 Task: Sort the products by unit price (high first).
Action: Mouse moved to (15, 69)
Screenshot: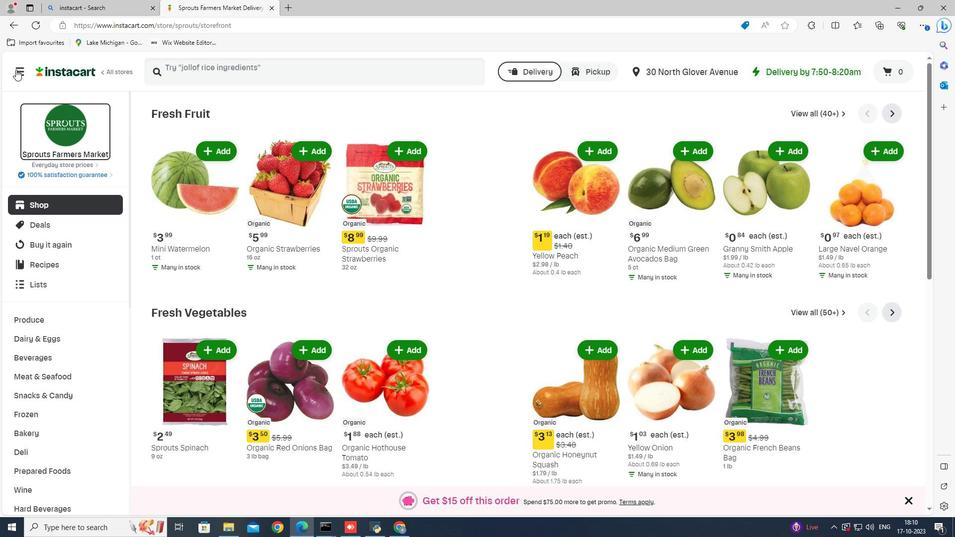 
Action: Mouse pressed left at (15, 69)
Screenshot: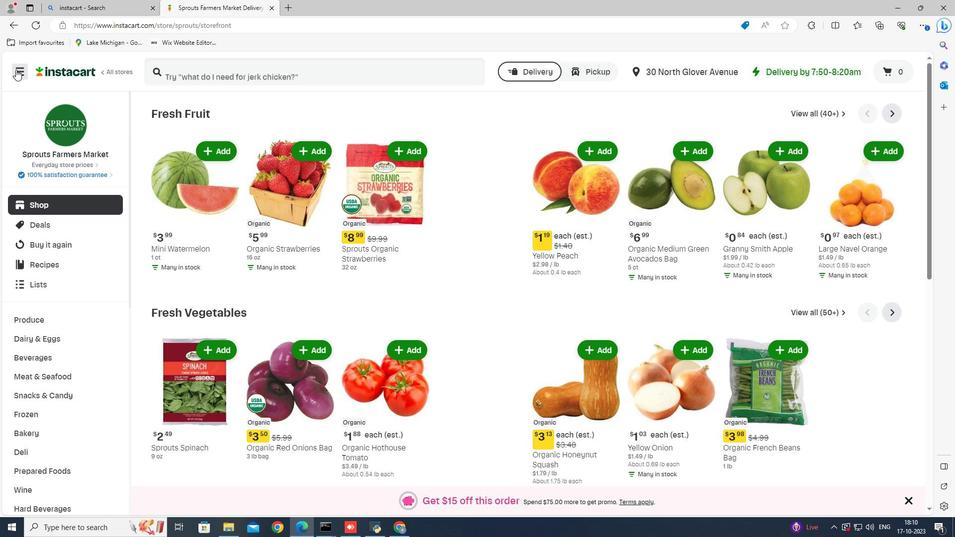 
Action: Mouse moved to (47, 276)
Screenshot: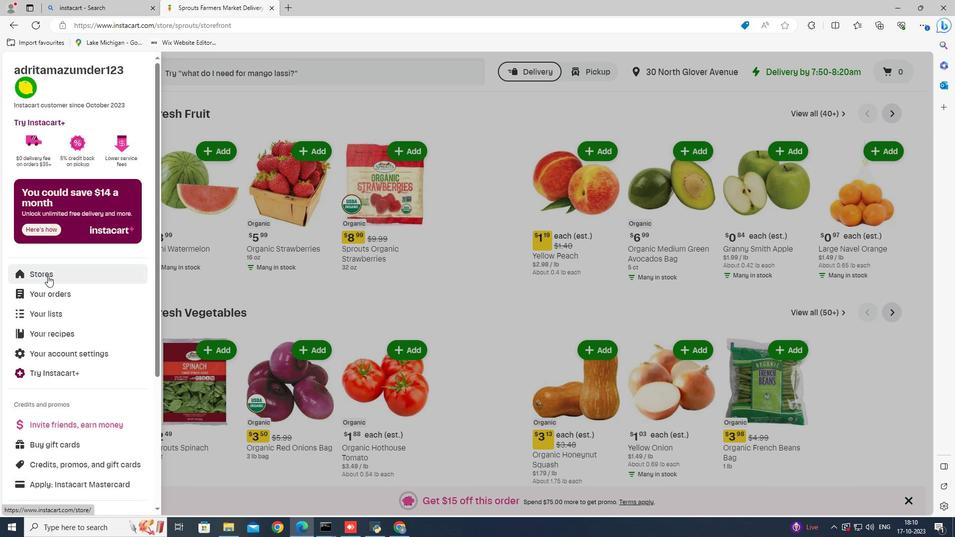 
Action: Mouse pressed left at (47, 276)
Screenshot: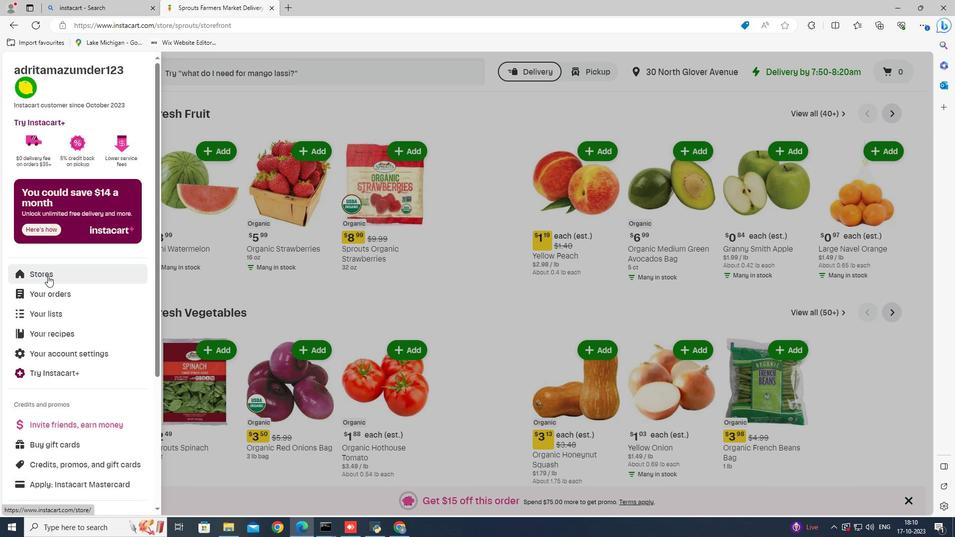 
Action: Mouse moved to (219, 106)
Screenshot: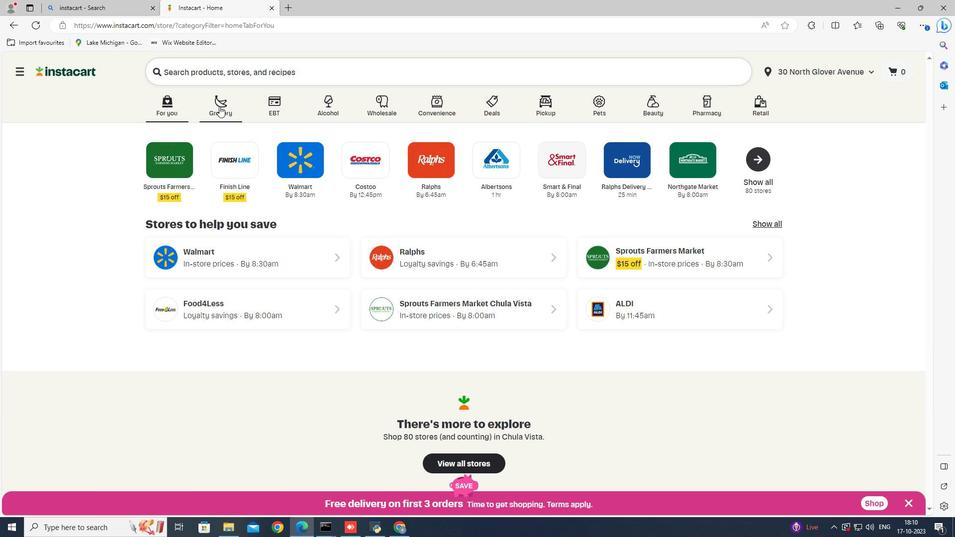 
Action: Mouse pressed left at (219, 106)
Screenshot: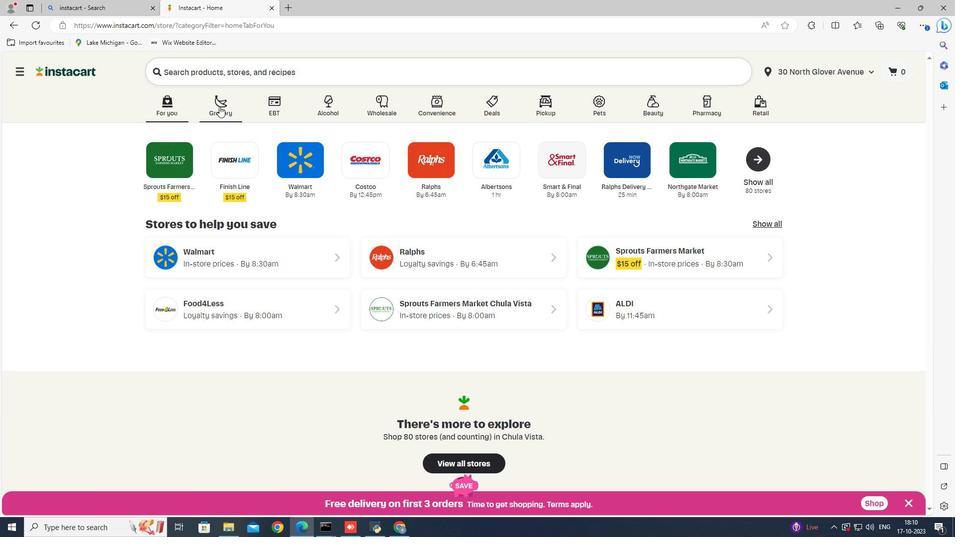 
Action: Mouse moved to (656, 230)
Screenshot: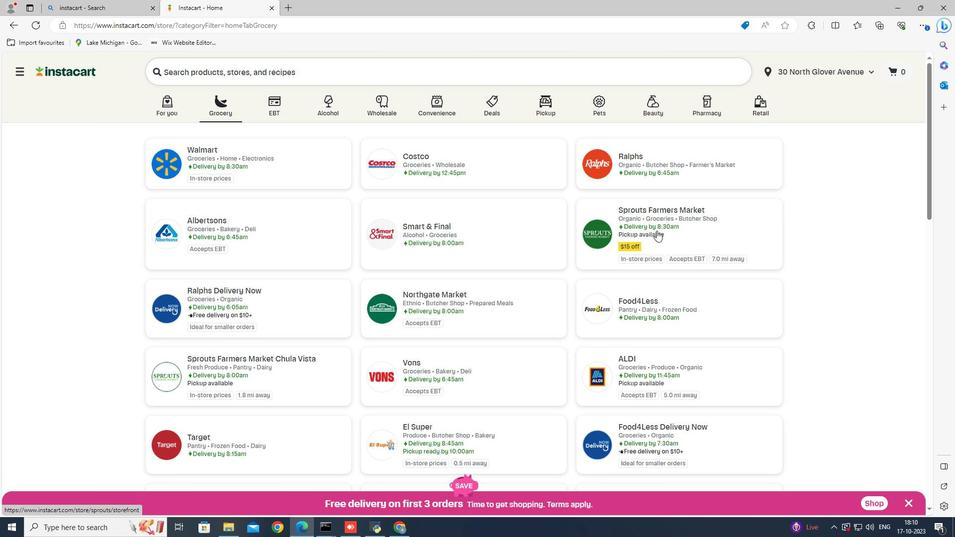 
Action: Mouse pressed left at (656, 230)
Screenshot: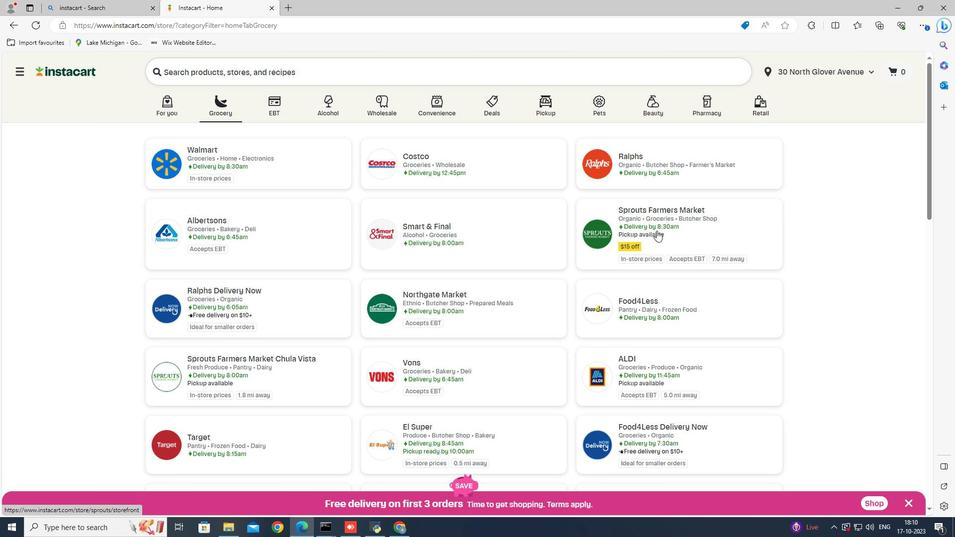 
Action: Mouse moved to (53, 374)
Screenshot: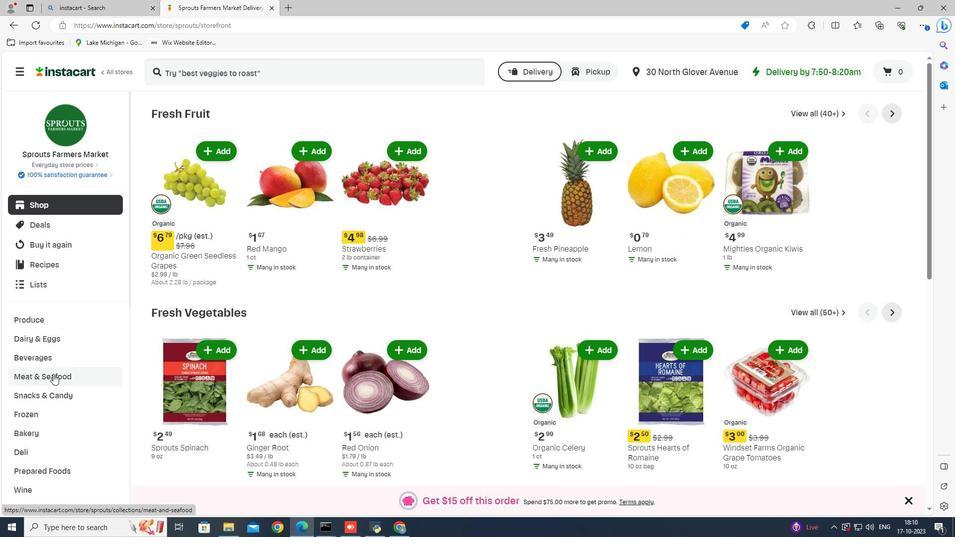 
Action: Mouse pressed left at (53, 374)
Screenshot: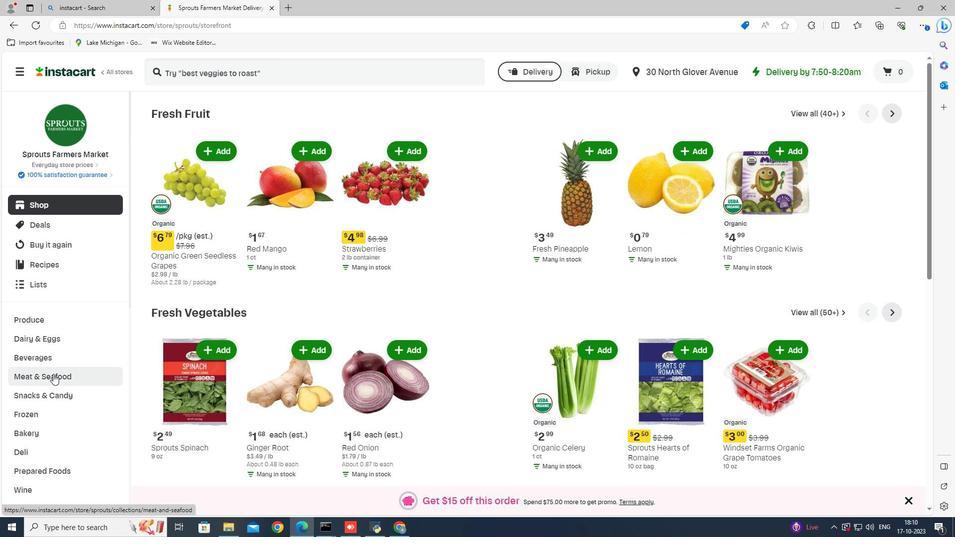 
Action: Mouse moved to (292, 137)
Screenshot: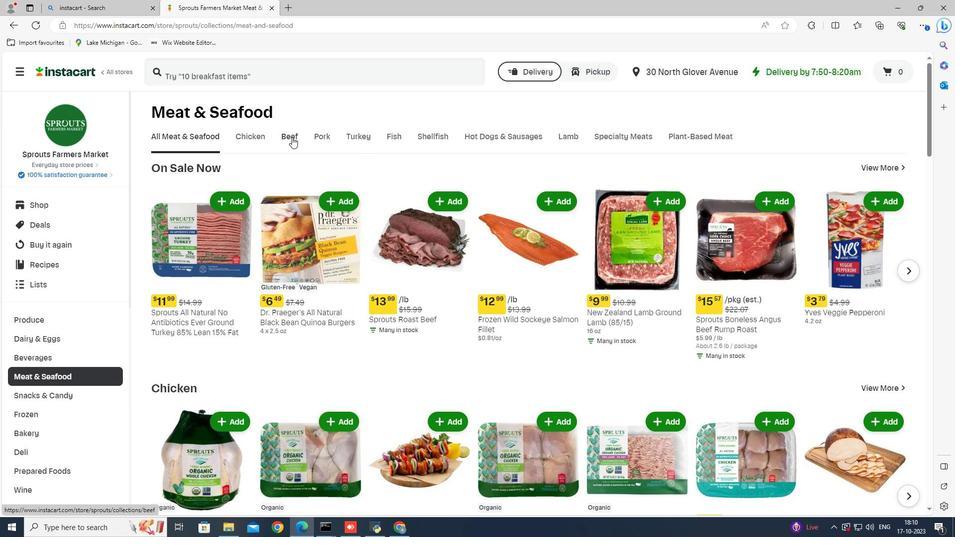 
Action: Mouse pressed left at (292, 137)
Screenshot: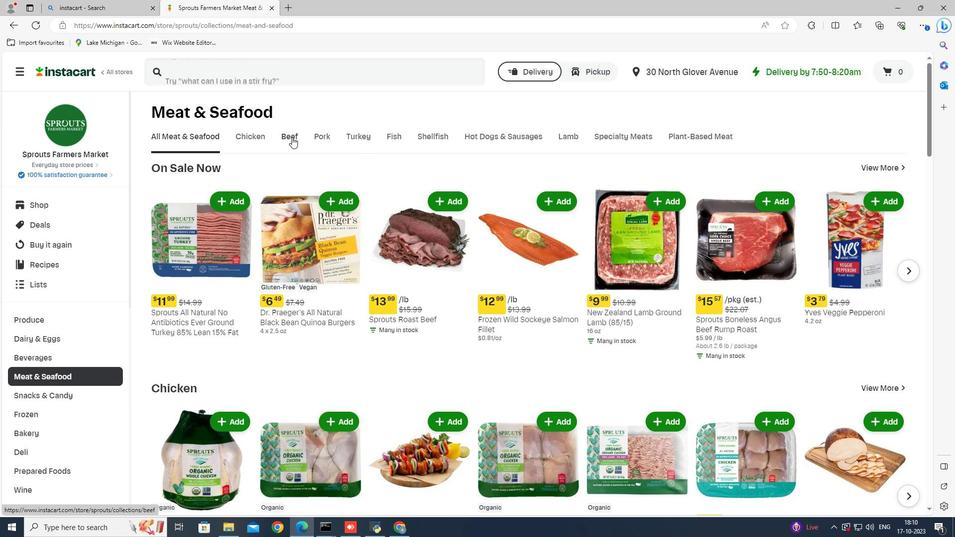 
Action: Mouse moved to (546, 177)
Screenshot: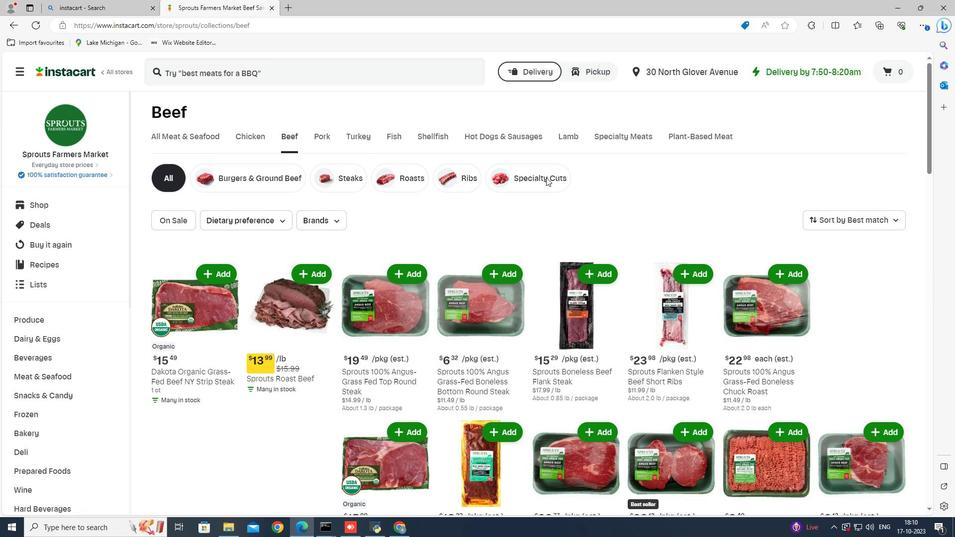 
Action: Mouse pressed left at (546, 177)
Screenshot: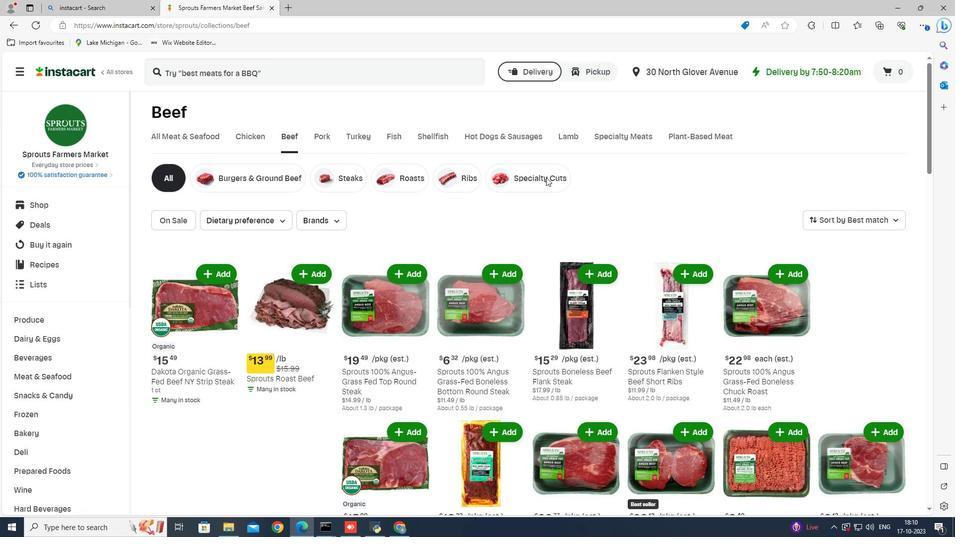 
Action: Mouse moved to (894, 220)
Screenshot: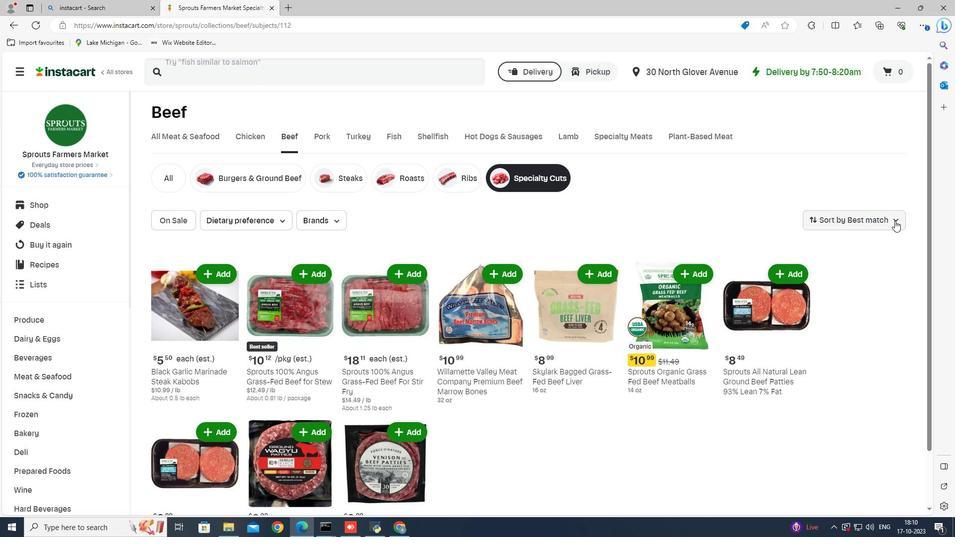 
Action: Mouse pressed left at (894, 220)
Screenshot: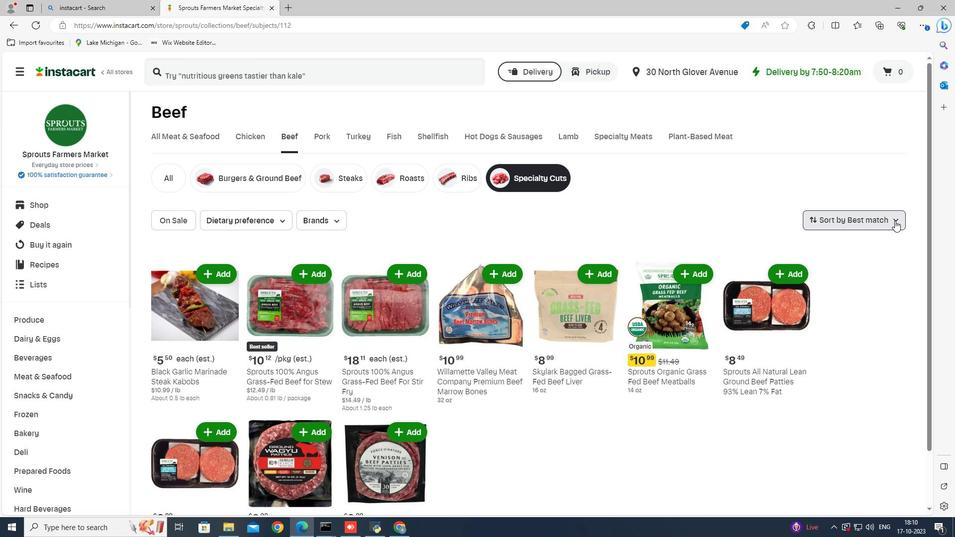 
Action: Mouse moved to (863, 340)
Screenshot: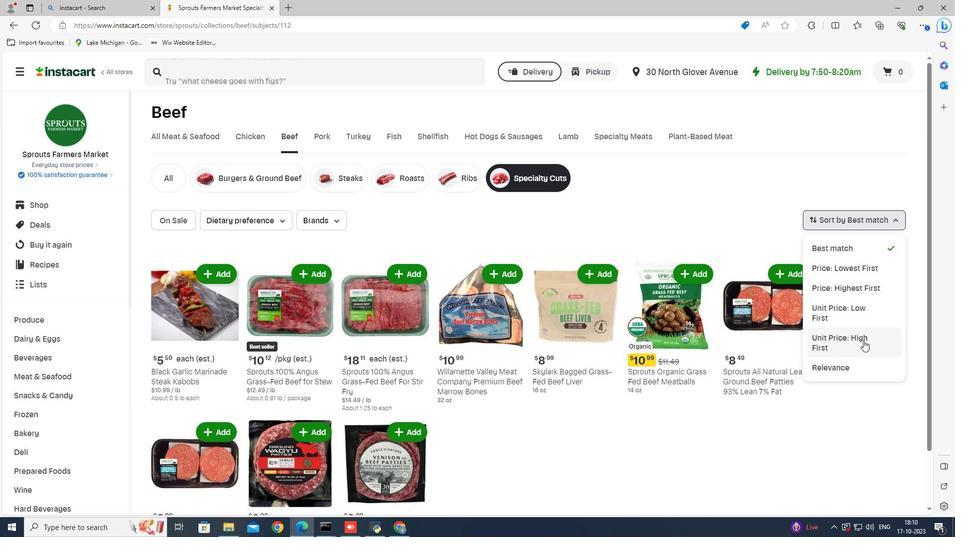 
Action: Mouse pressed left at (863, 340)
Screenshot: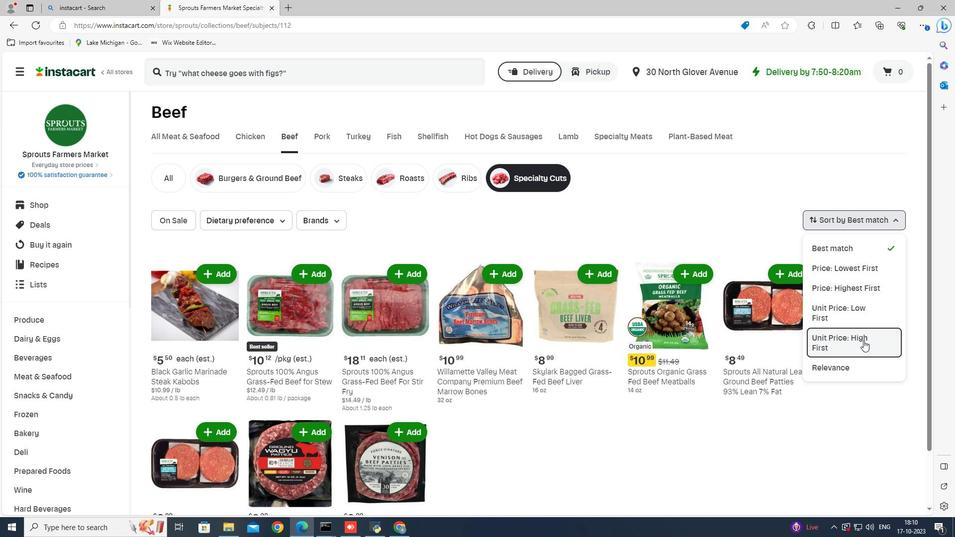 
Action: Mouse moved to (865, 342)
Screenshot: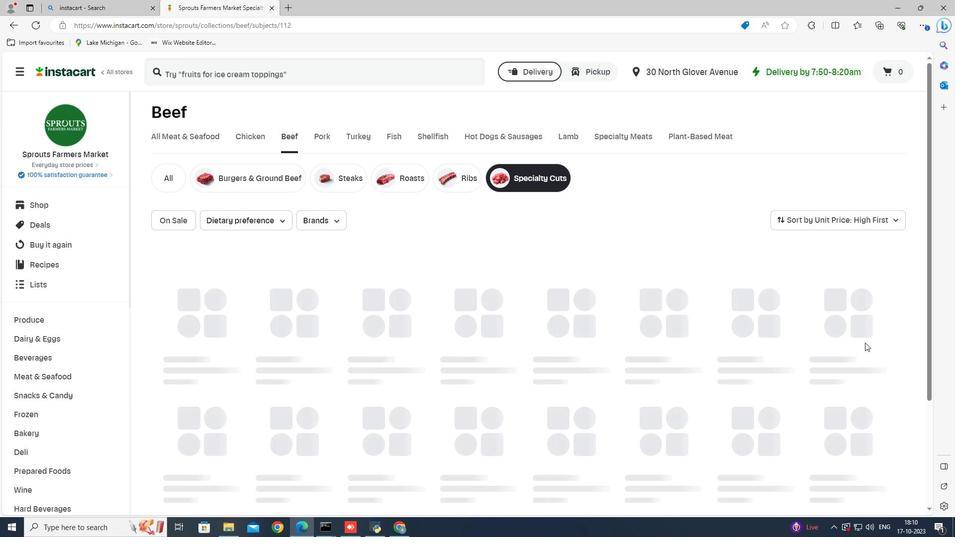
